 Task: Open the email with the subject 'Important Email Etiquette Guidelines' in your inbox.
Action: Mouse moved to (241, 413)
Screenshot: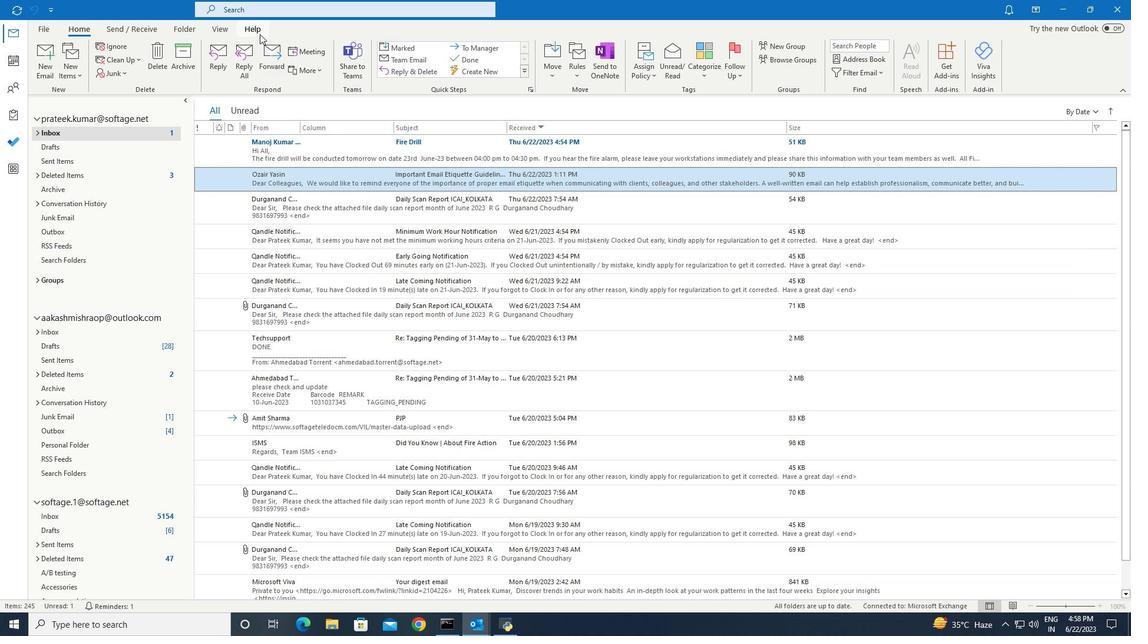 
Action: Mouse pressed left at (241, 413)
Screenshot: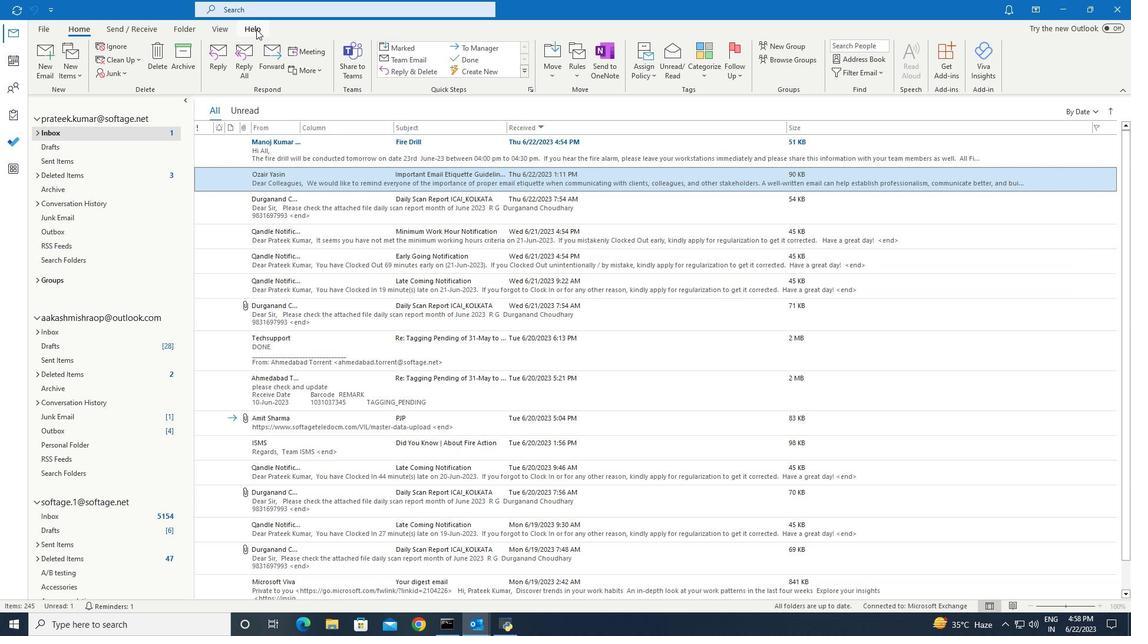 
Action: Mouse moved to (241, 413)
Screenshot: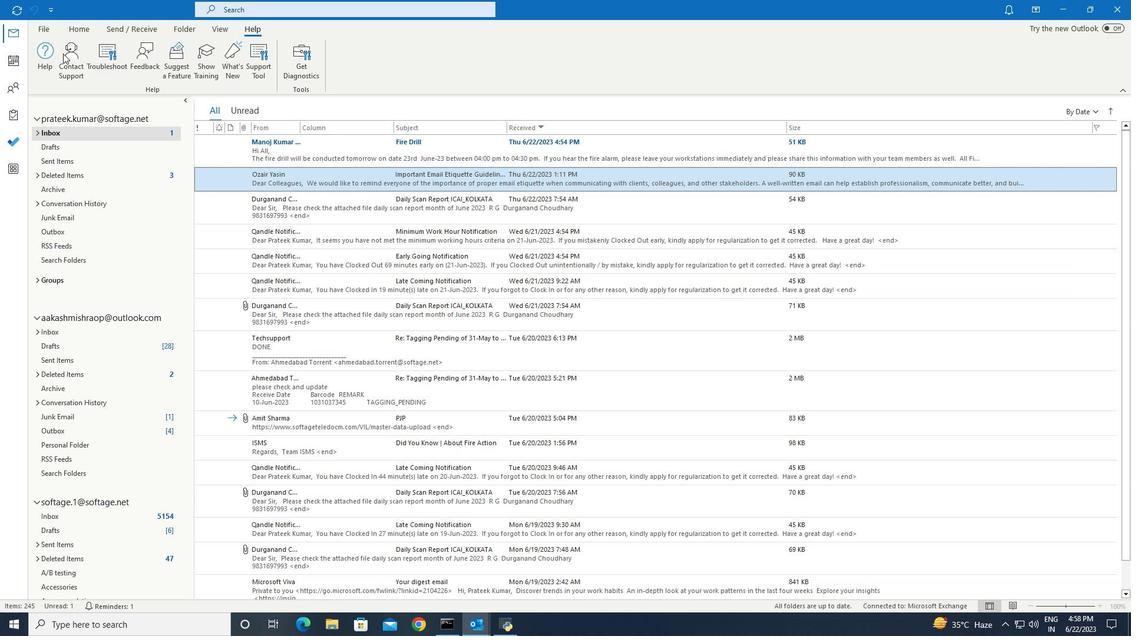 
Action: Mouse pressed left at (241, 413)
Screenshot: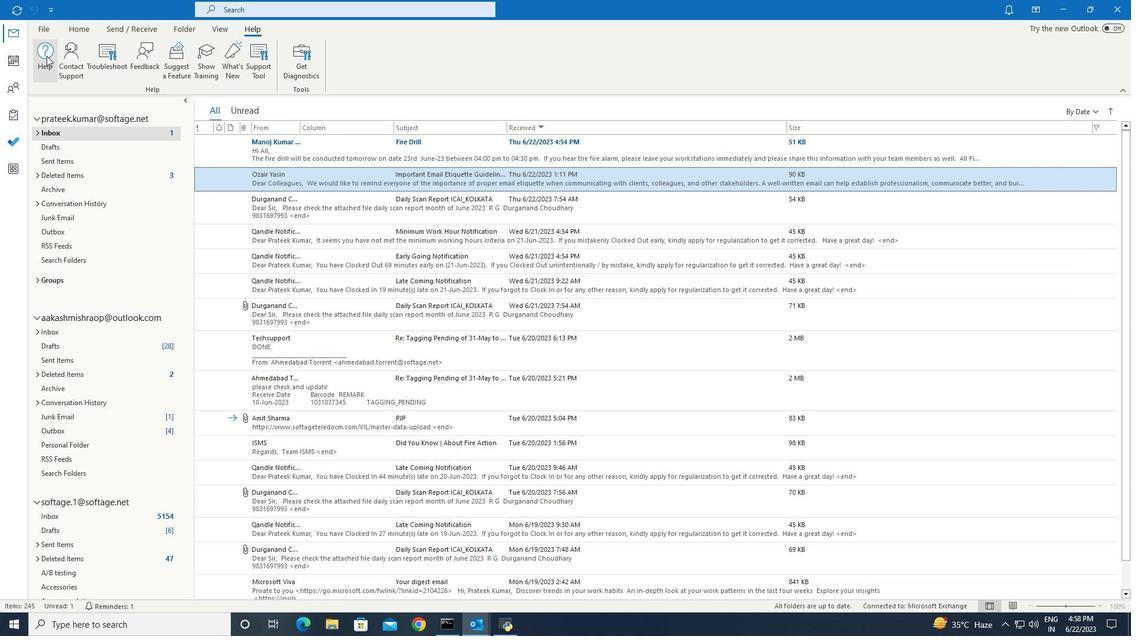 
